 Task: Check the percentage active listings of energy efficient in the last 5 years.
Action: Mouse moved to (884, 218)
Screenshot: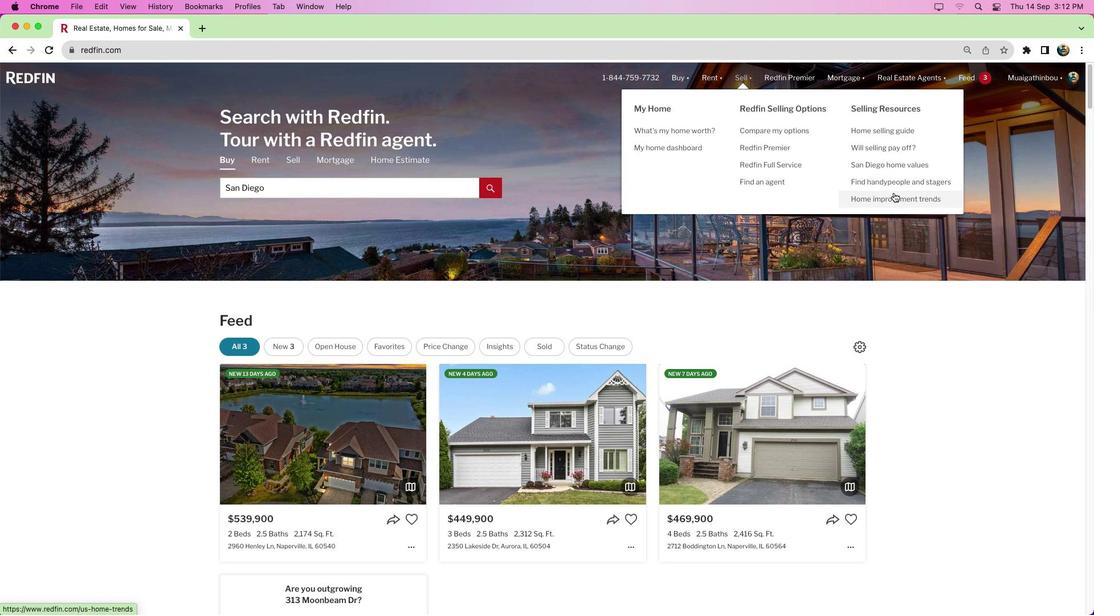 
Action: Mouse pressed left at (884, 218)
Screenshot: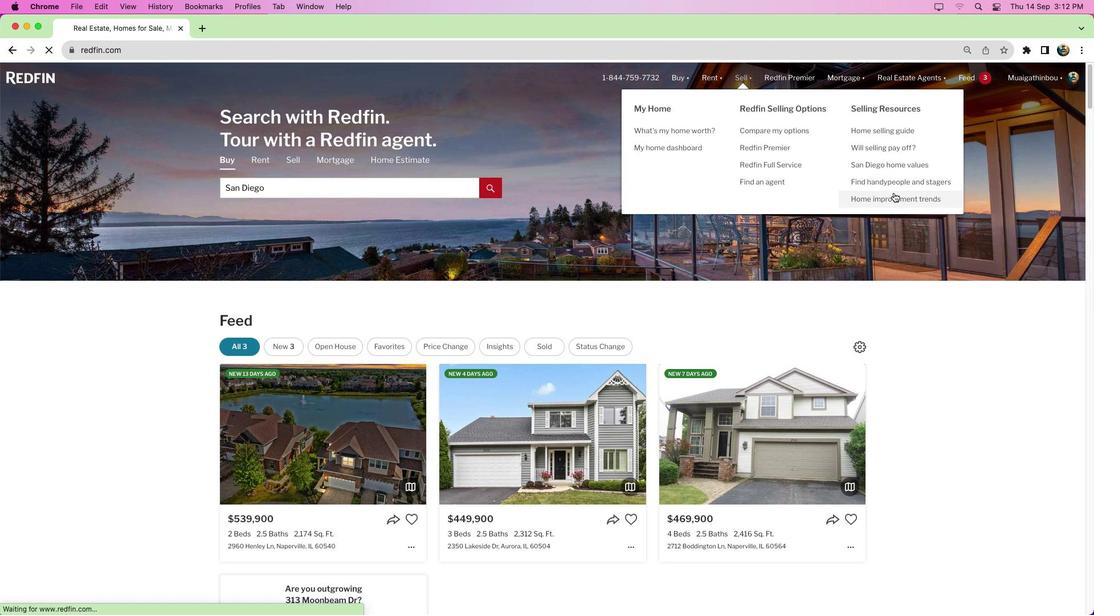 
Action: Mouse pressed left at (884, 218)
Screenshot: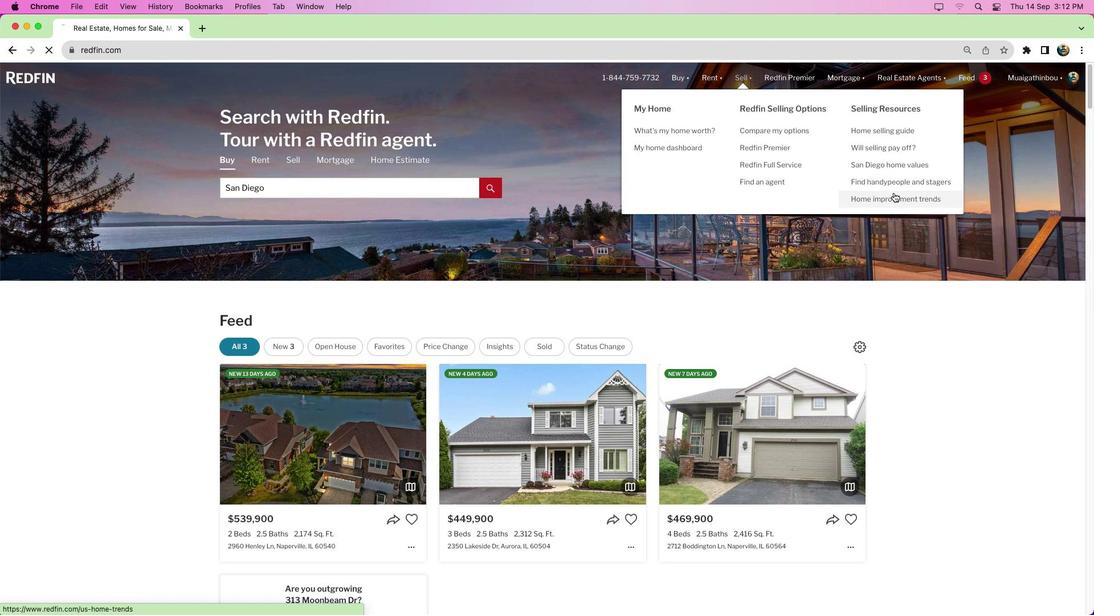 
Action: Mouse moved to (535, 344)
Screenshot: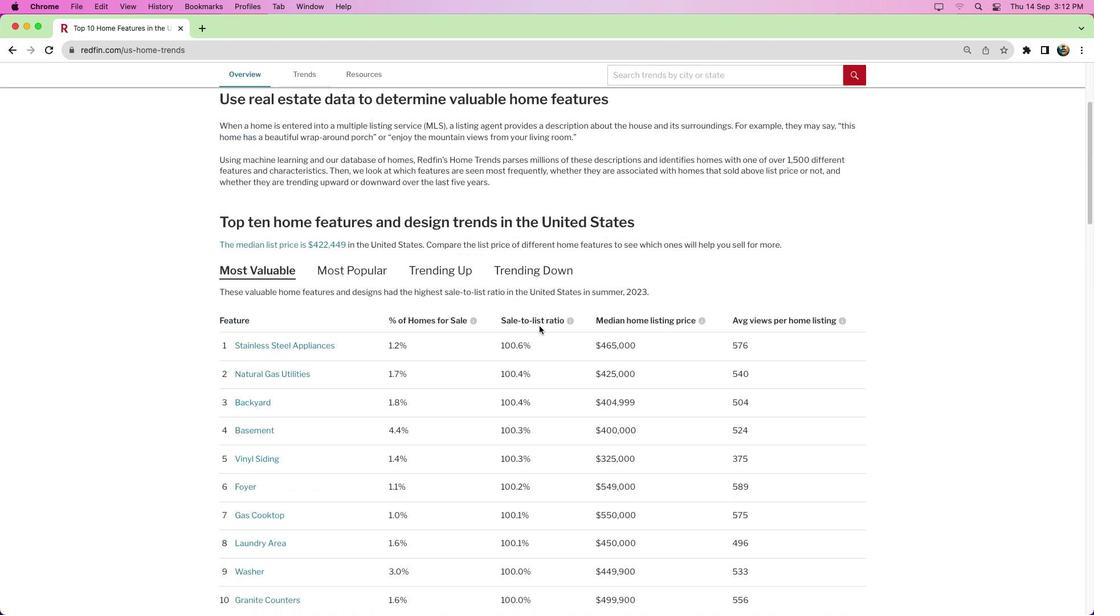 
Action: Mouse scrolled (535, 344) with delta (2, 42)
Screenshot: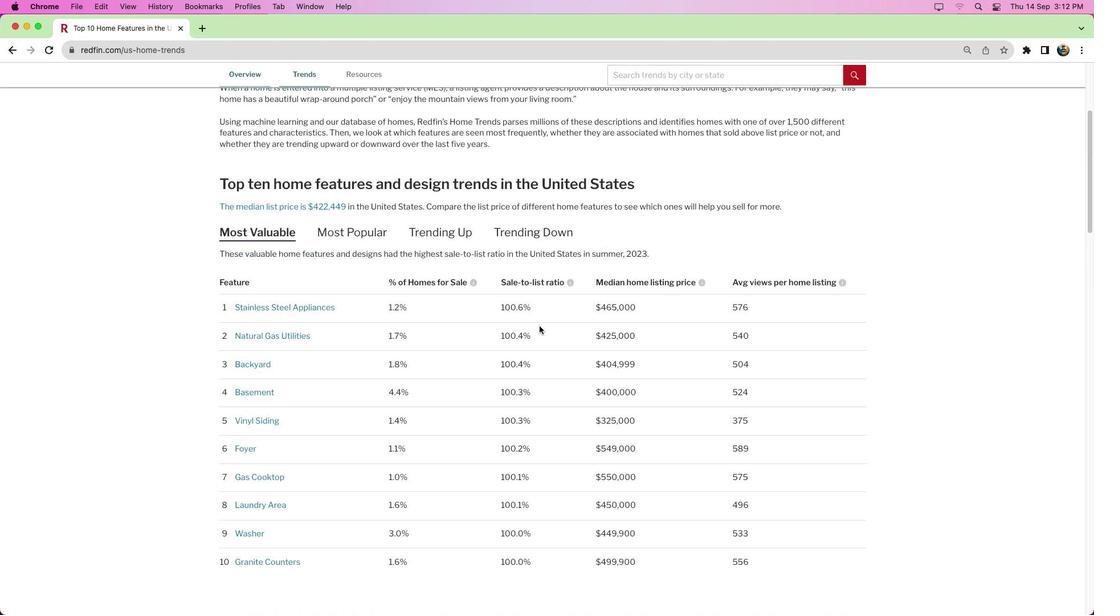 
Action: Mouse scrolled (535, 344) with delta (2, 42)
Screenshot: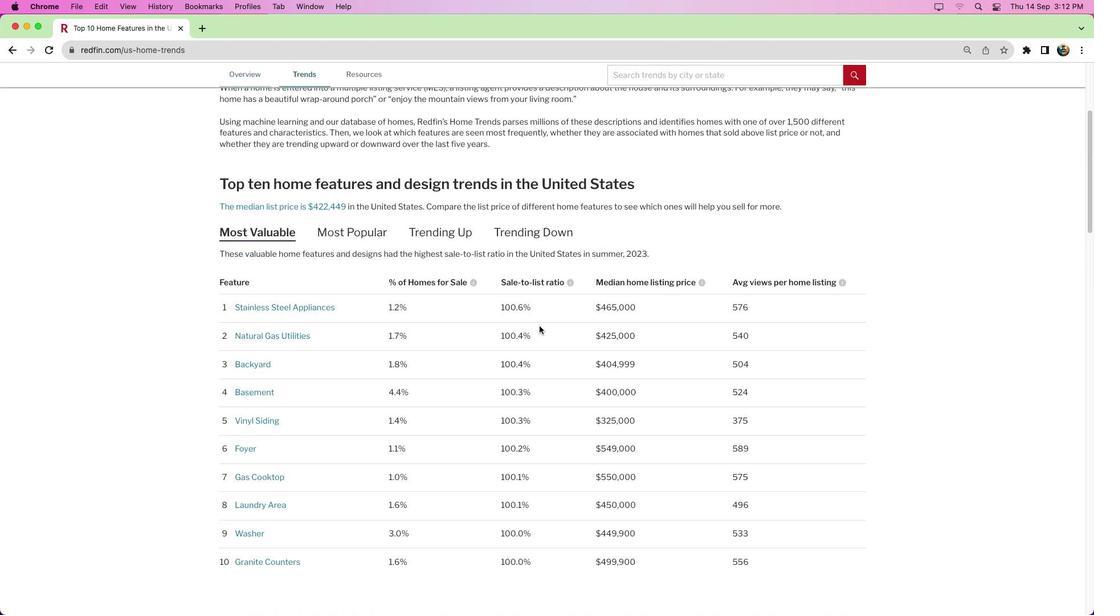 
Action: Mouse scrolled (535, 344) with delta (2, 39)
Screenshot: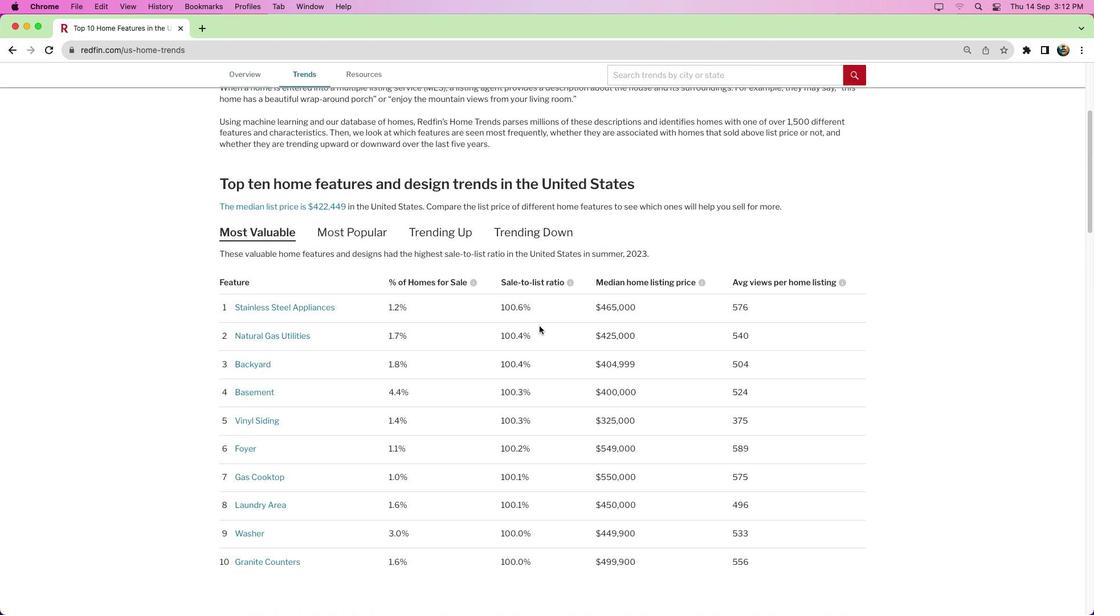 
Action: Mouse moved to (534, 340)
Screenshot: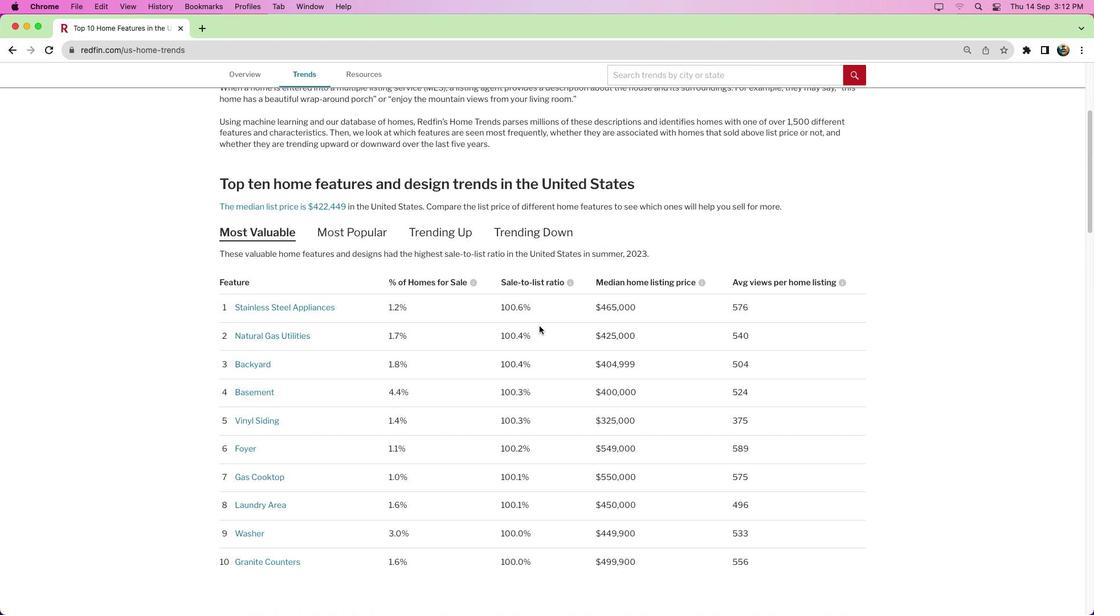 
Action: Mouse scrolled (534, 340) with delta (2, 42)
Screenshot: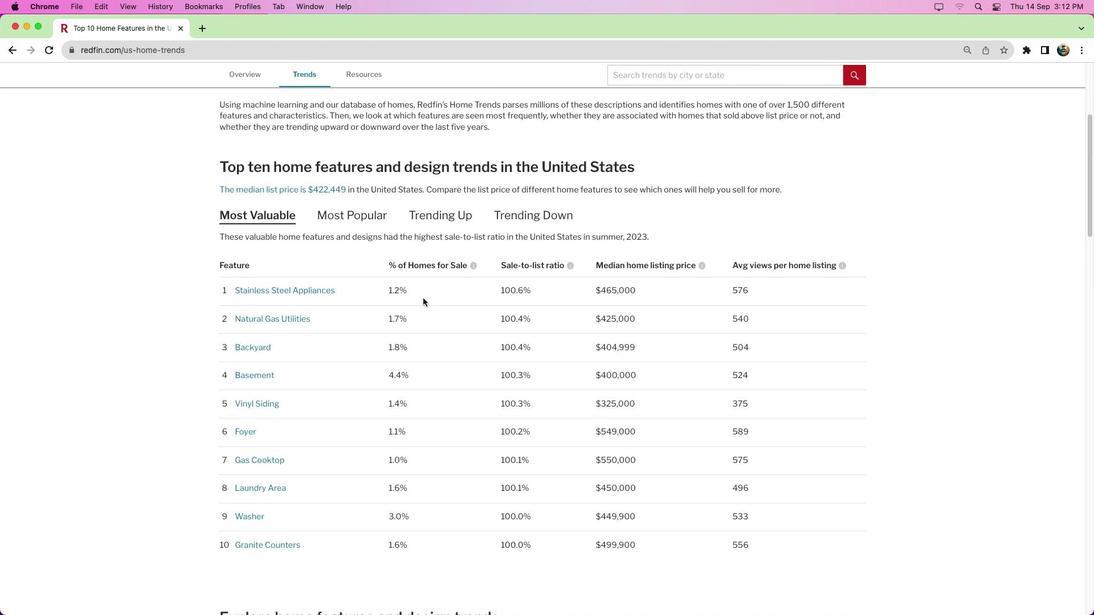 
Action: Mouse moved to (489, 330)
Screenshot: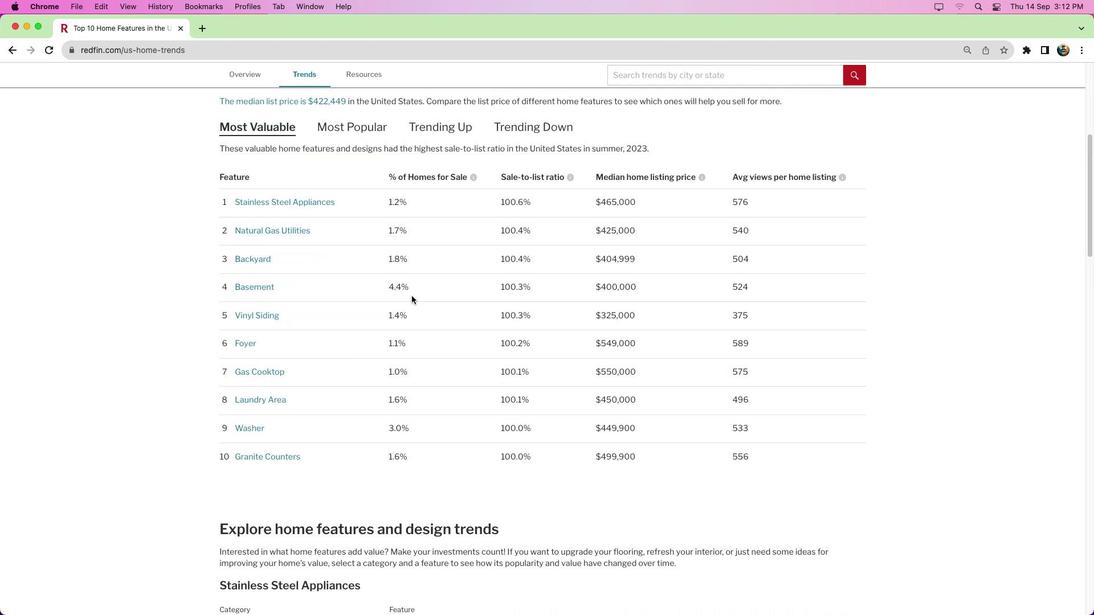 
Action: Mouse scrolled (489, 330) with delta (2, 42)
Screenshot: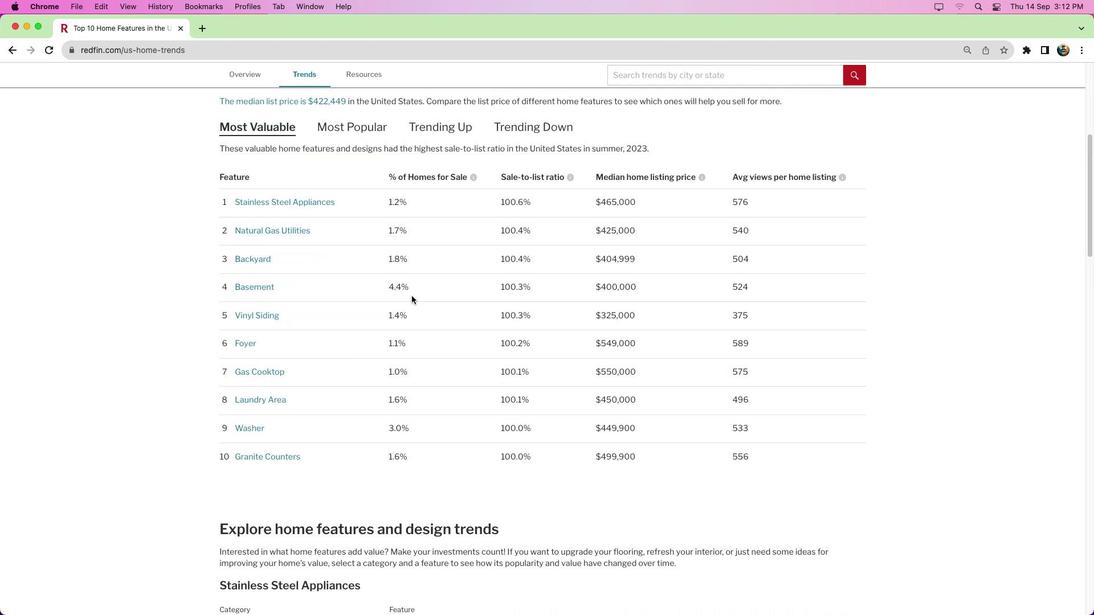 
Action: Mouse moved to (440, 320)
Screenshot: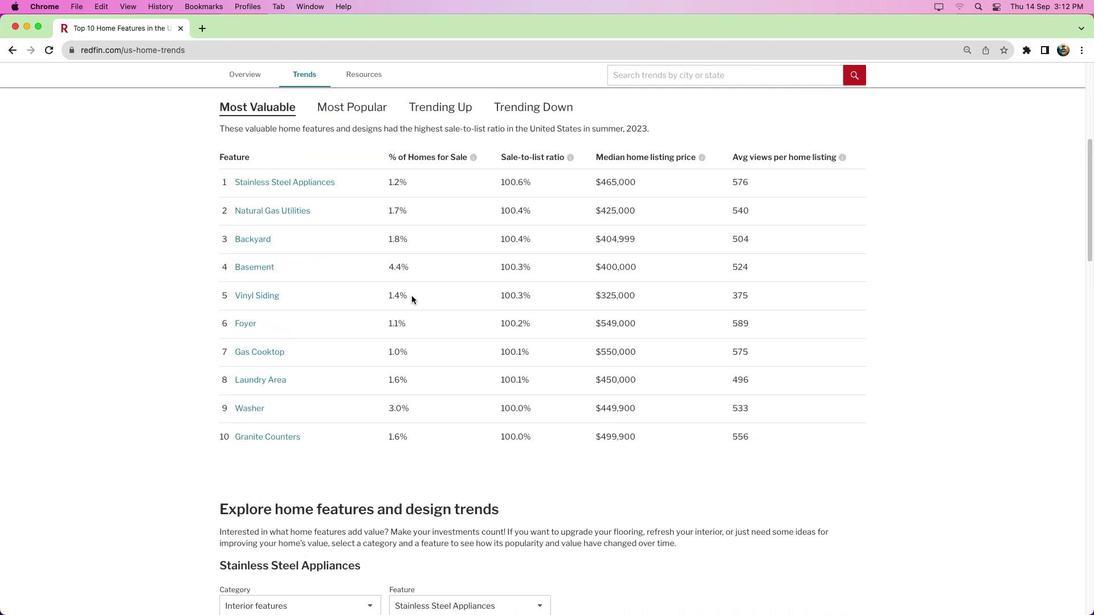 
Action: Mouse scrolled (440, 320) with delta (2, 42)
Screenshot: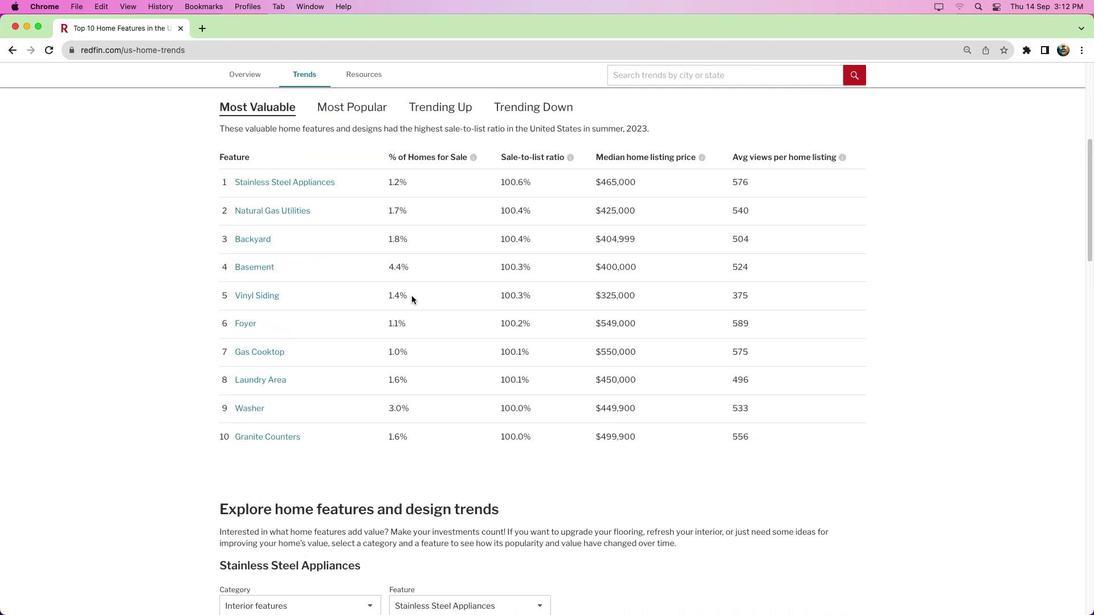 
Action: Mouse moved to (416, 314)
Screenshot: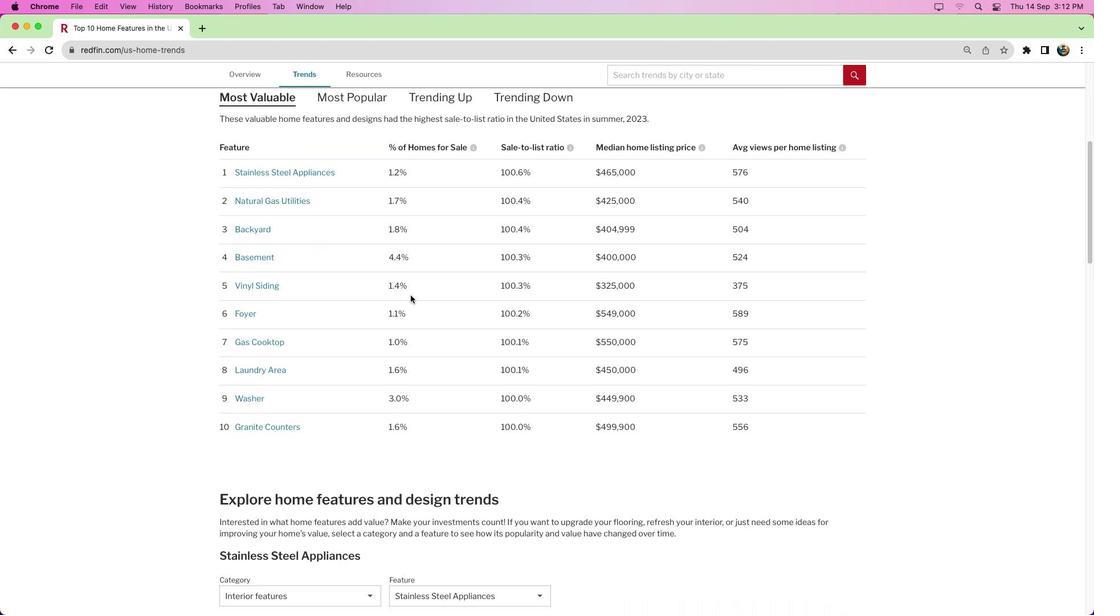 
Action: Mouse scrolled (416, 314) with delta (2, 41)
Screenshot: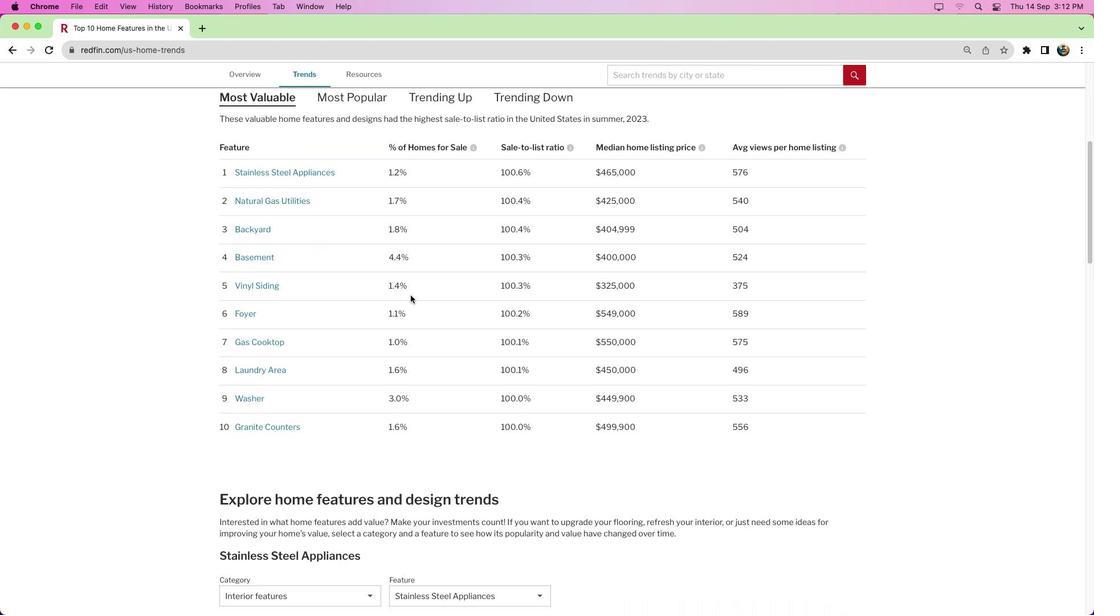 
Action: Mouse moved to (407, 312)
Screenshot: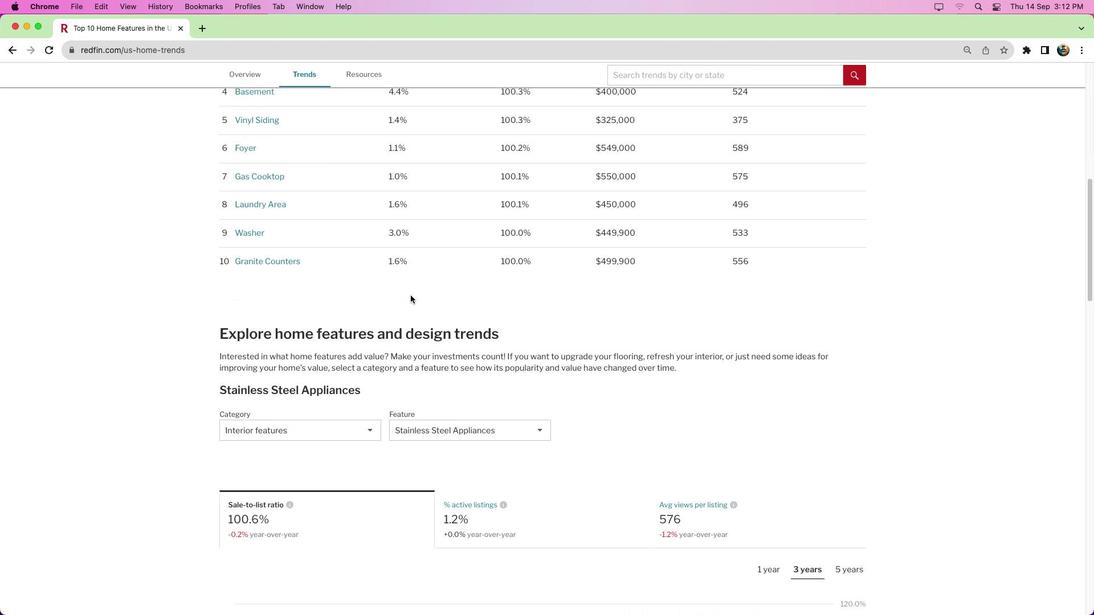 
Action: Mouse scrolled (407, 312) with delta (2, 42)
Screenshot: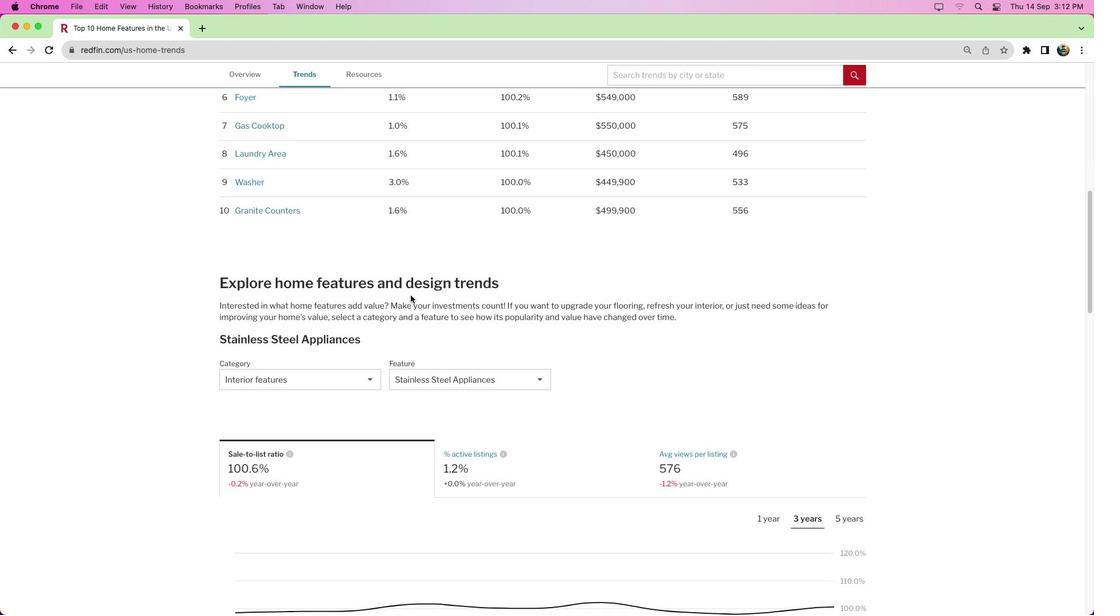 
Action: Mouse scrolled (407, 312) with delta (2, 42)
Screenshot: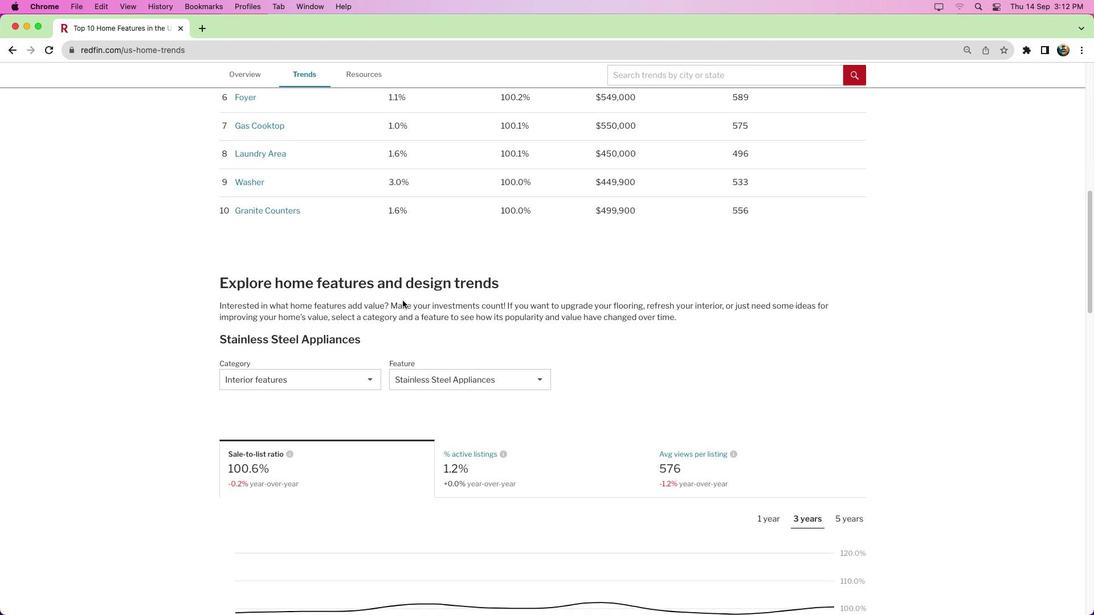 
Action: Mouse scrolled (407, 312) with delta (2, 39)
Screenshot: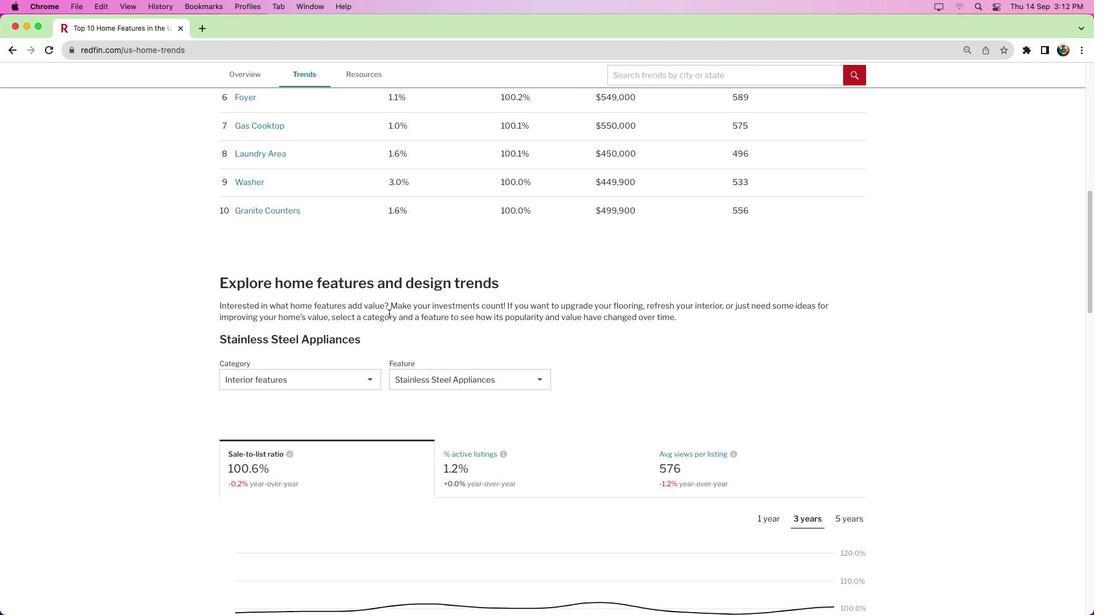 
Action: Mouse moved to (286, 379)
Screenshot: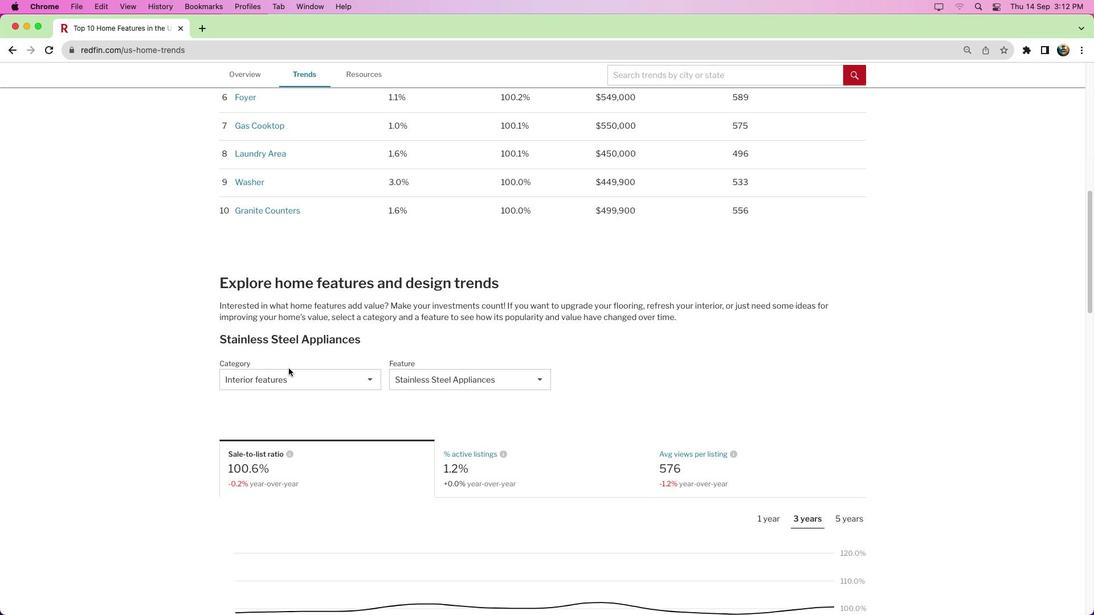 
Action: Mouse pressed left at (286, 379)
Screenshot: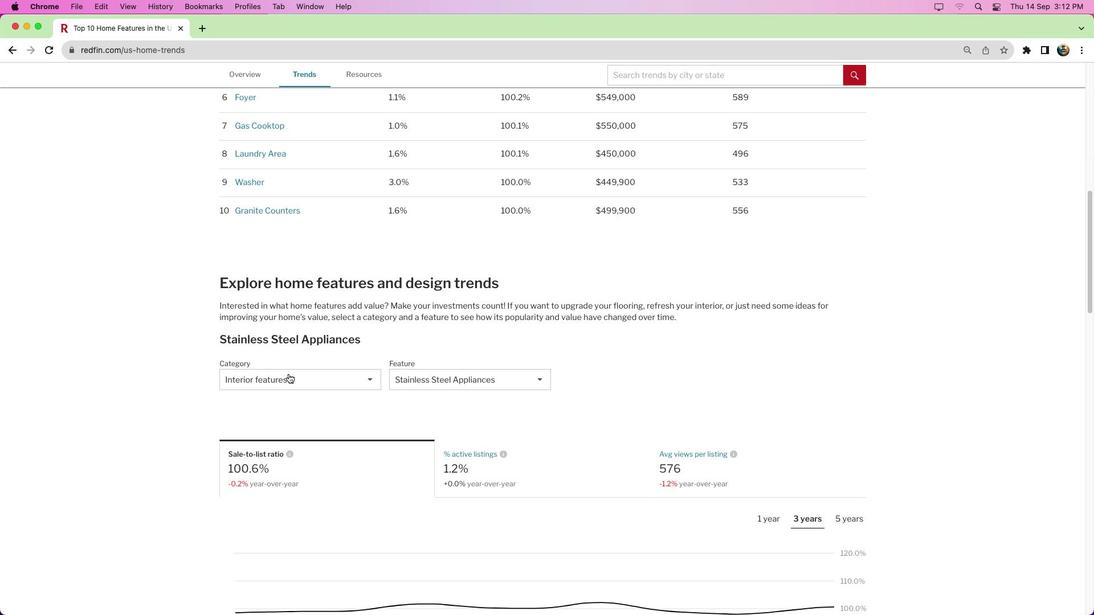 
Action: Mouse moved to (286, 384)
Screenshot: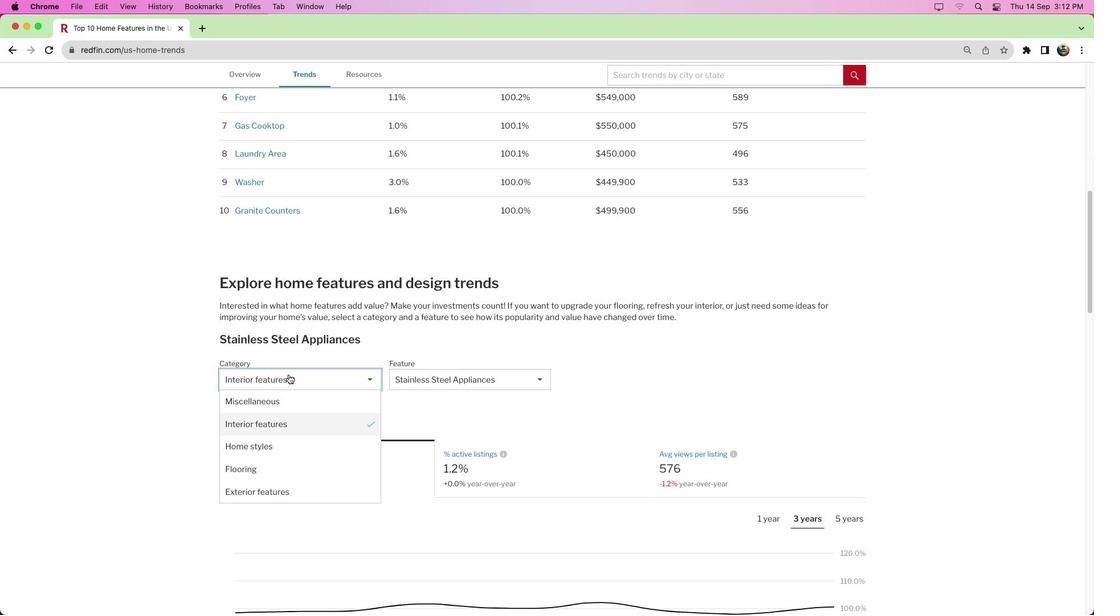 
Action: Mouse pressed left at (286, 384)
Screenshot: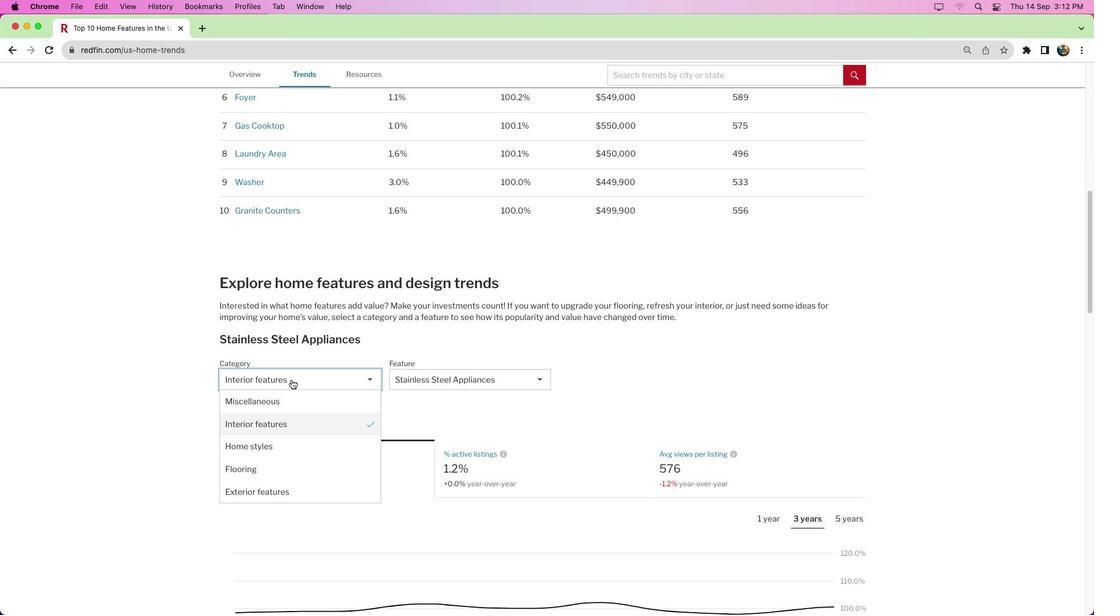 
Action: Mouse moved to (294, 416)
Screenshot: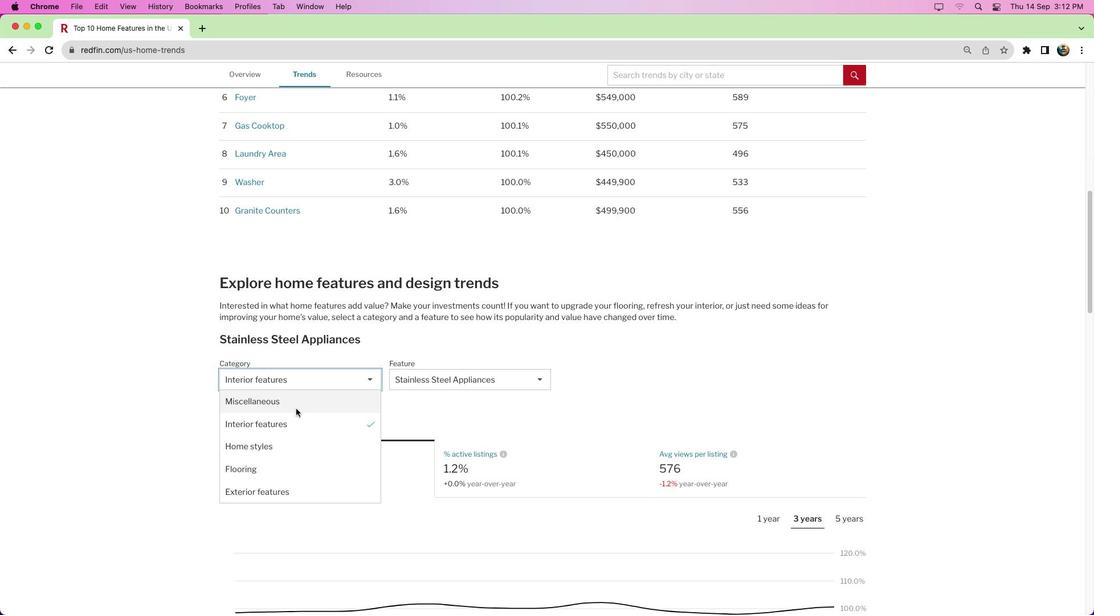 
Action: Mouse pressed left at (294, 416)
Screenshot: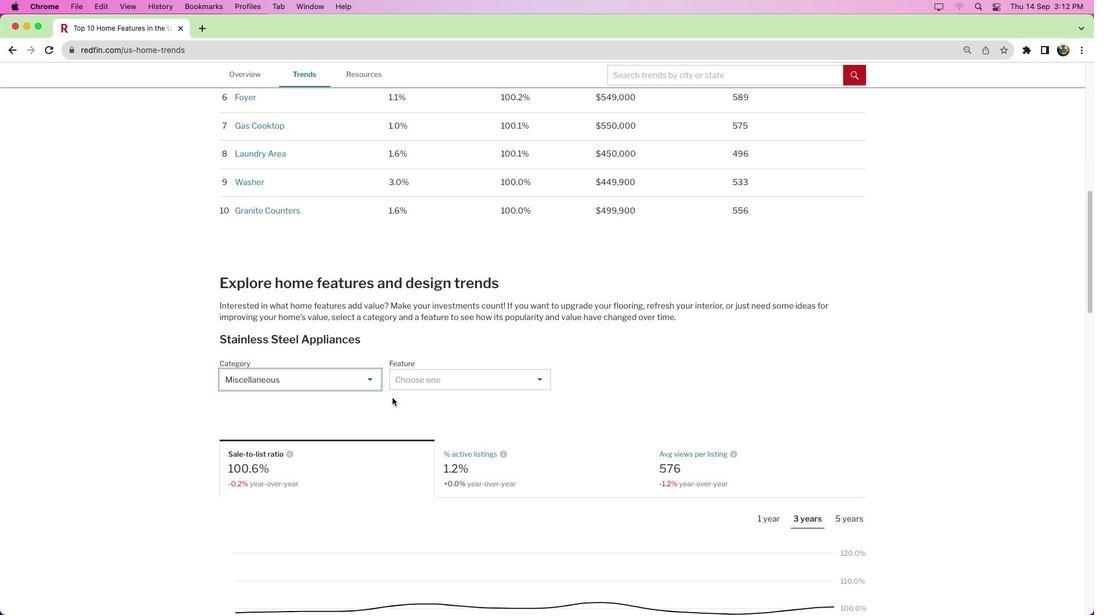 
Action: Mouse moved to (462, 392)
Screenshot: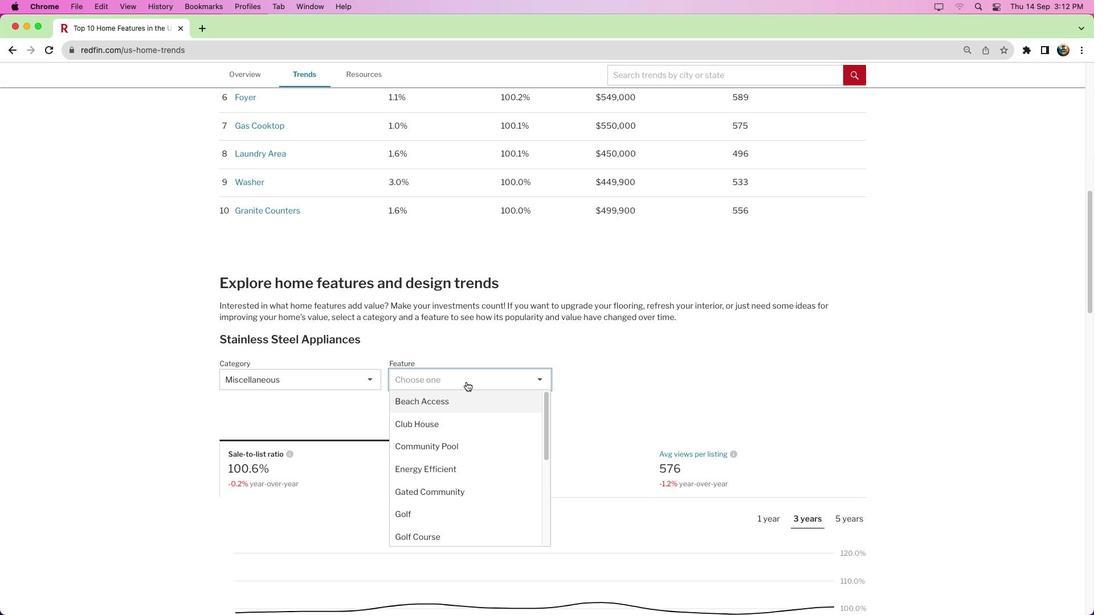 
Action: Mouse pressed left at (462, 392)
Screenshot: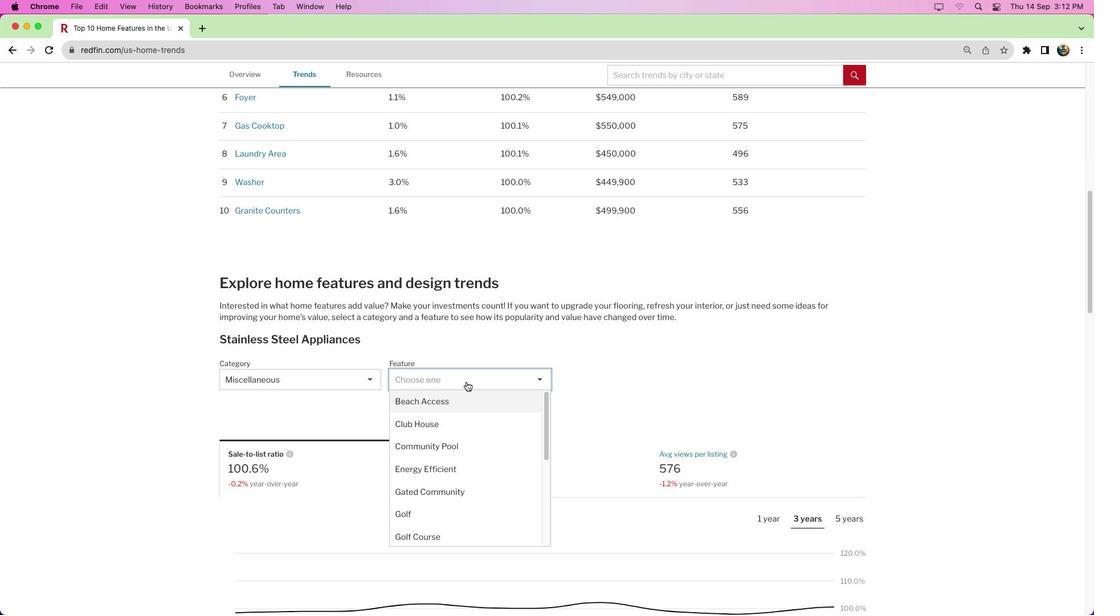 
Action: Mouse moved to (455, 469)
Screenshot: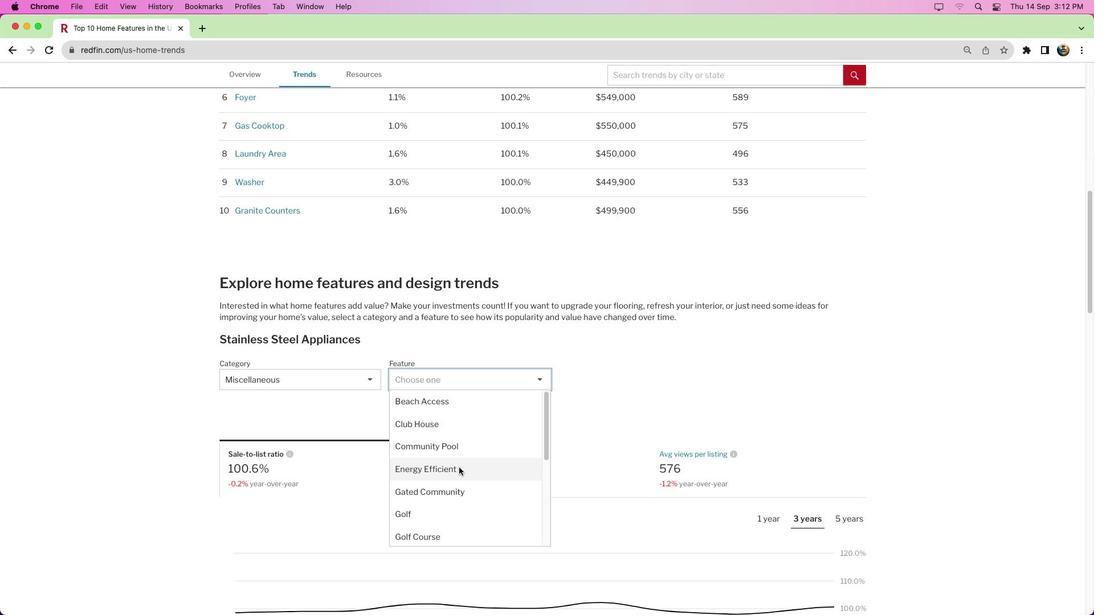 
Action: Mouse pressed left at (455, 469)
Screenshot: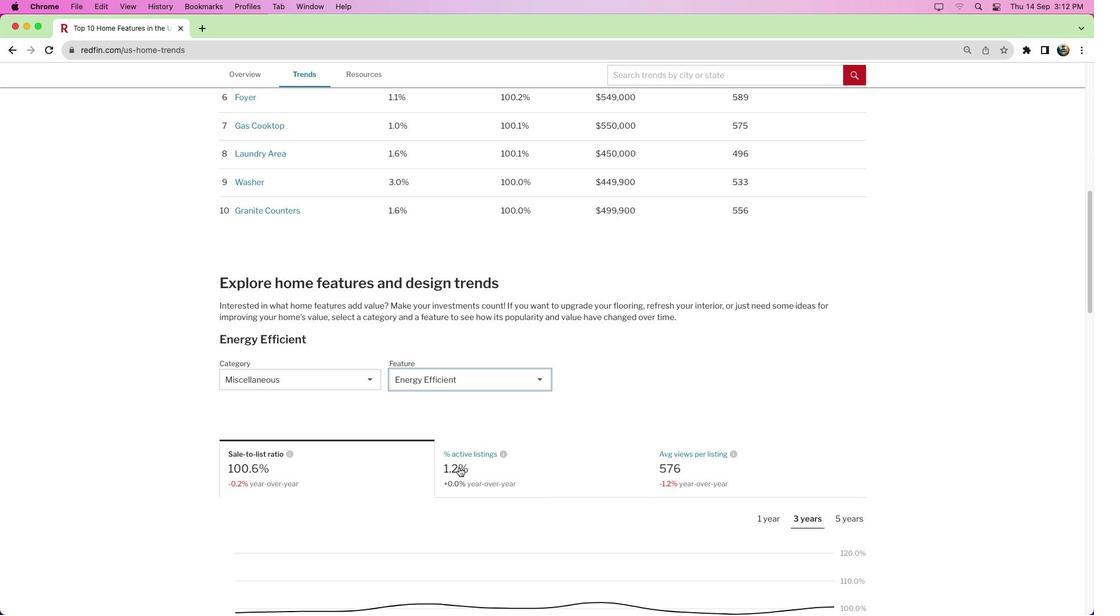 
Action: Mouse moved to (515, 445)
Screenshot: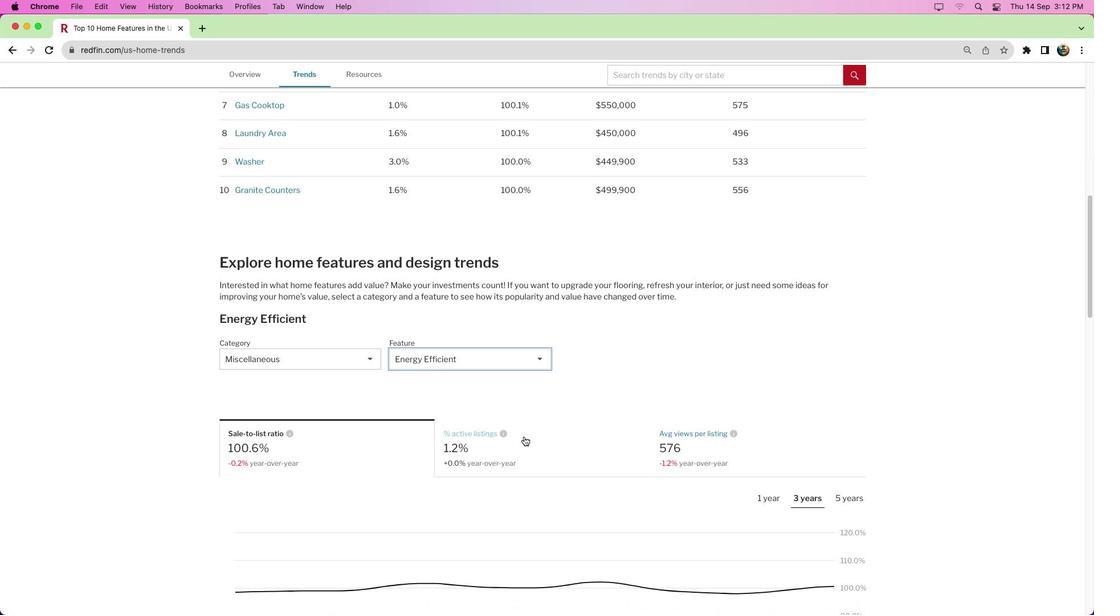 
Action: Mouse scrolled (515, 445) with delta (2, 42)
Screenshot: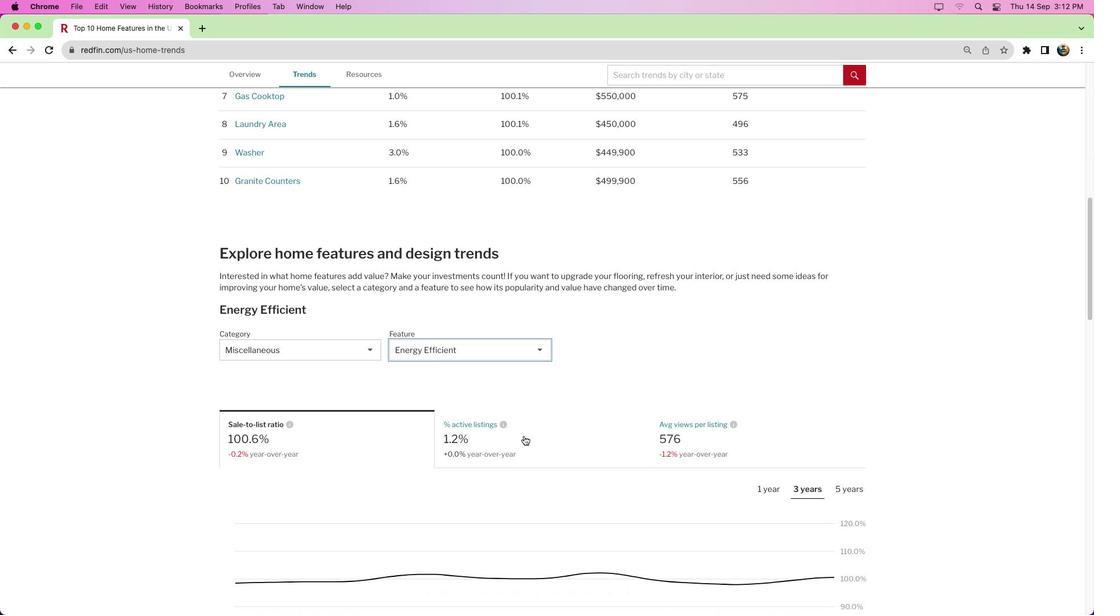 
Action: Mouse scrolled (515, 445) with delta (2, 42)
Screenshot: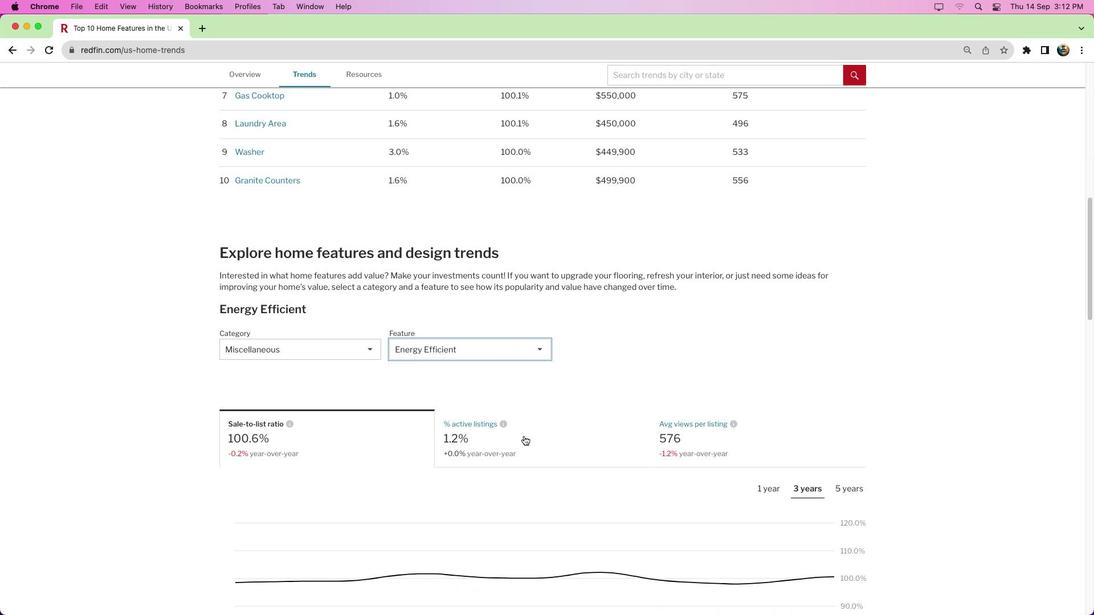 
Action: Mouse moved to (499, 433)
Screenshot: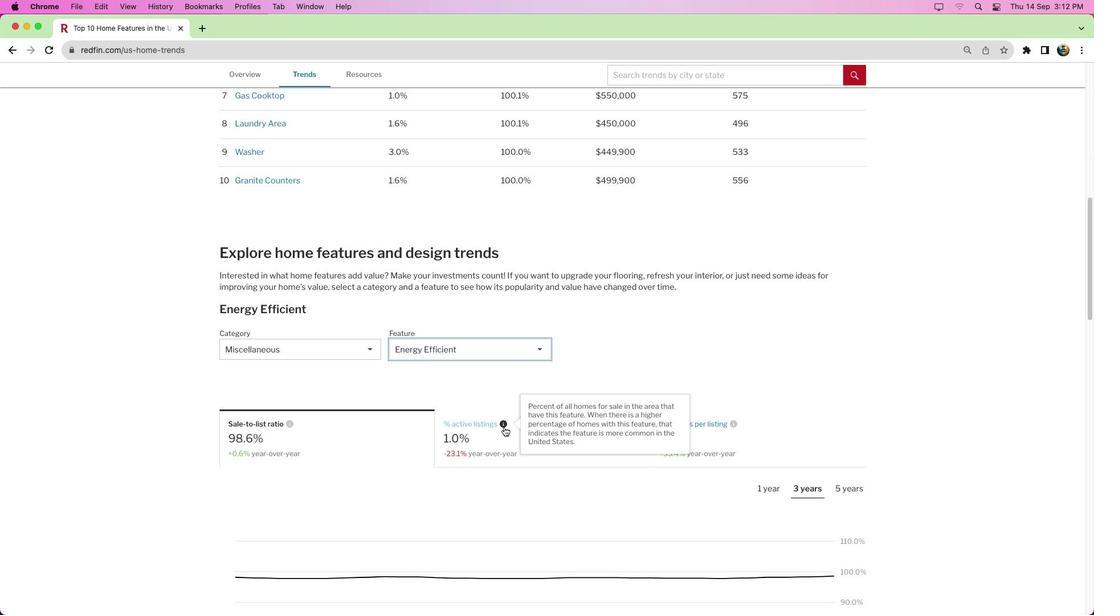 
Action: Mouse pressed left at (499, 433)
Screenshot: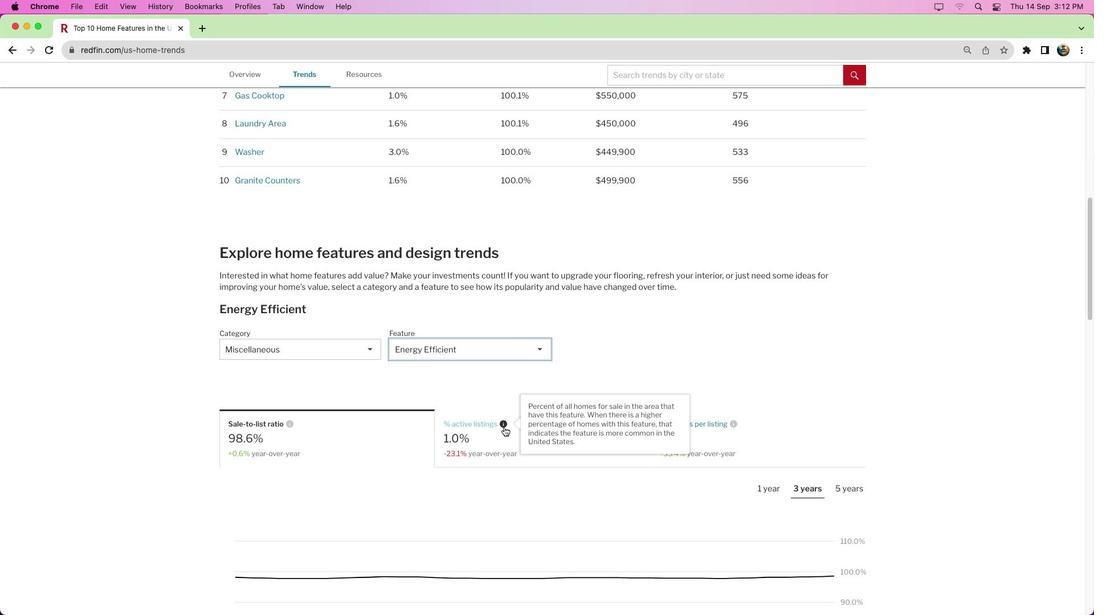 
Action: Mouse moved to (468, 434)
Screenshot: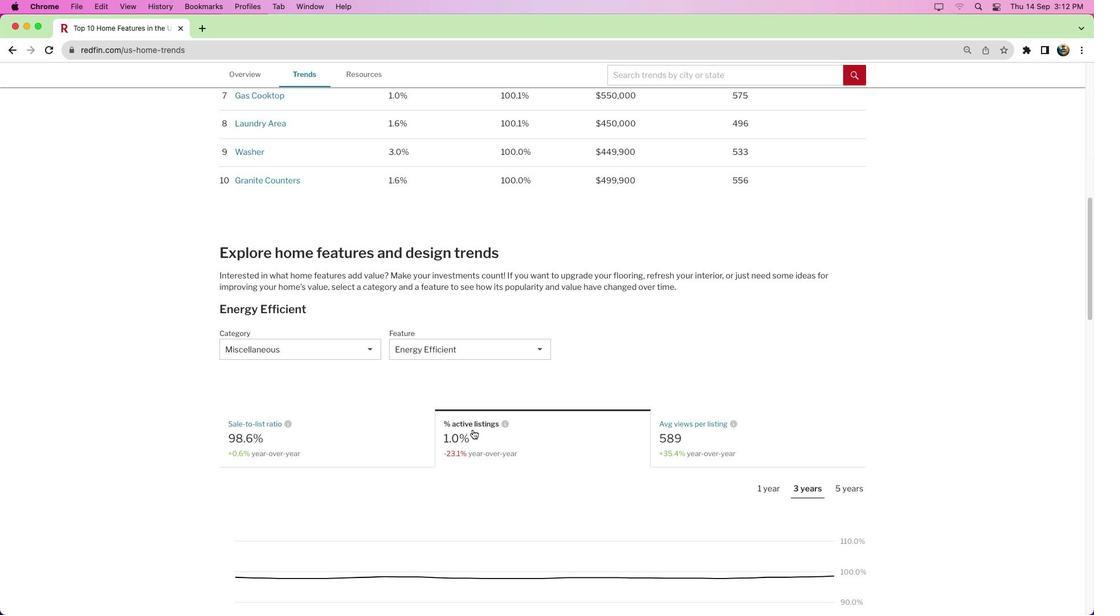 
Action: Mouse pressed left at (468, 434)
Screenshot: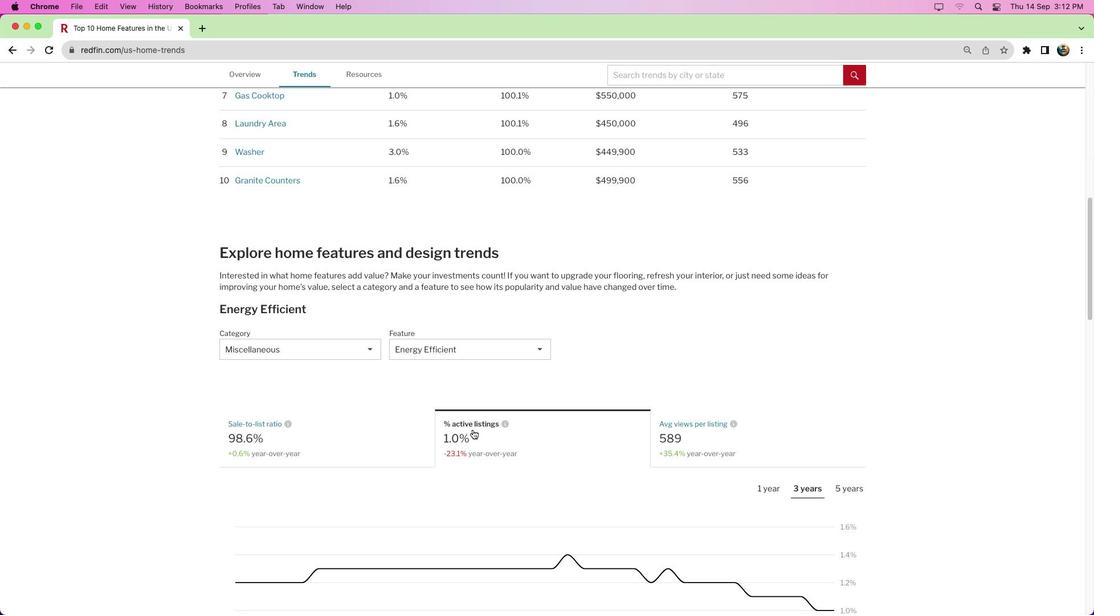 
Action: Mouse moved to (699, 450)
Screenshot: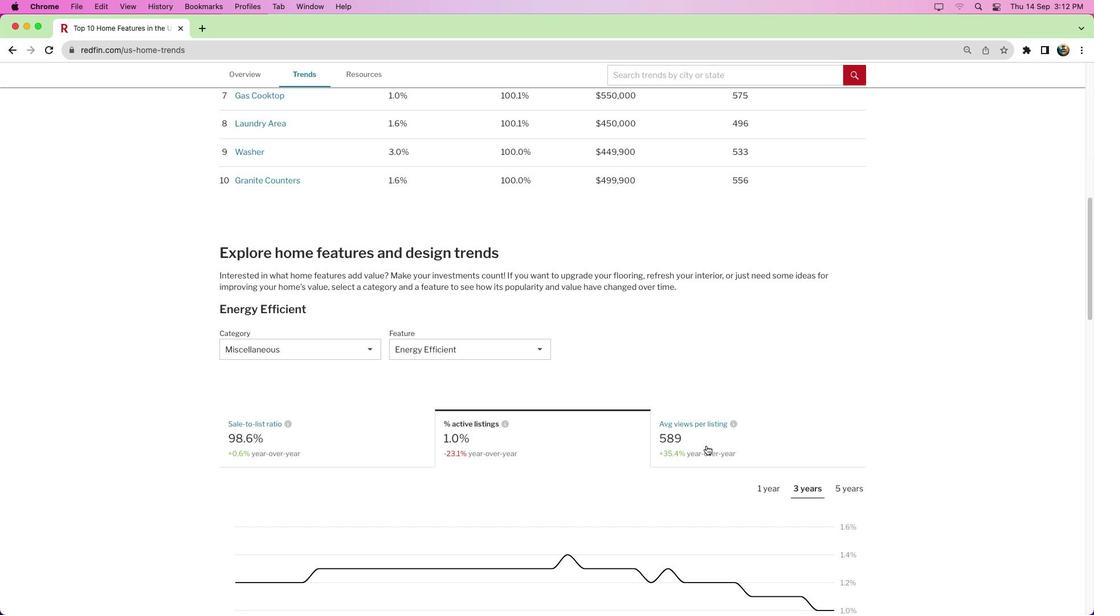 
Action: Mouse scrolled (699, 450) with delta (2, 42)
Screenshot: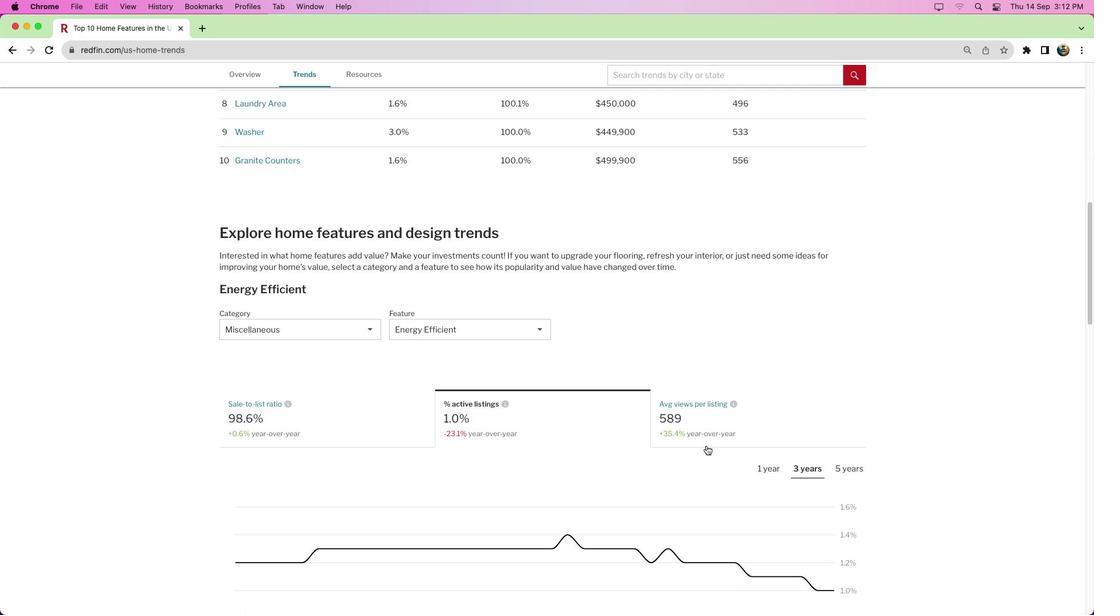 
Action: Mouse scrolled (699, 450) with delta (2, 42)
Screenshot: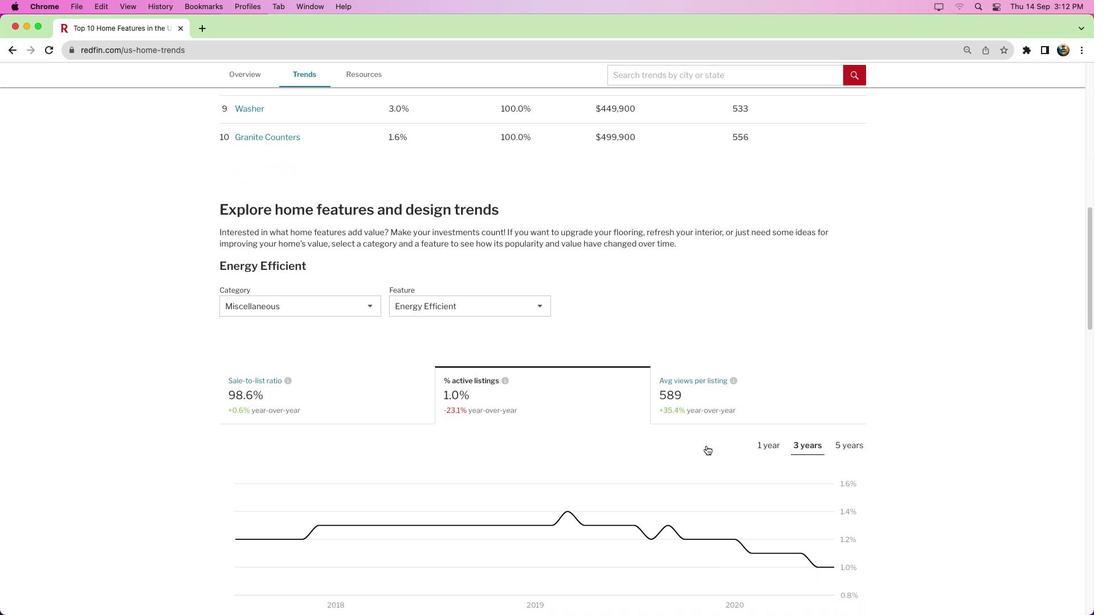 
Action: Mouse scrolled (699, 450) with delta (2, 42)
Screenshot: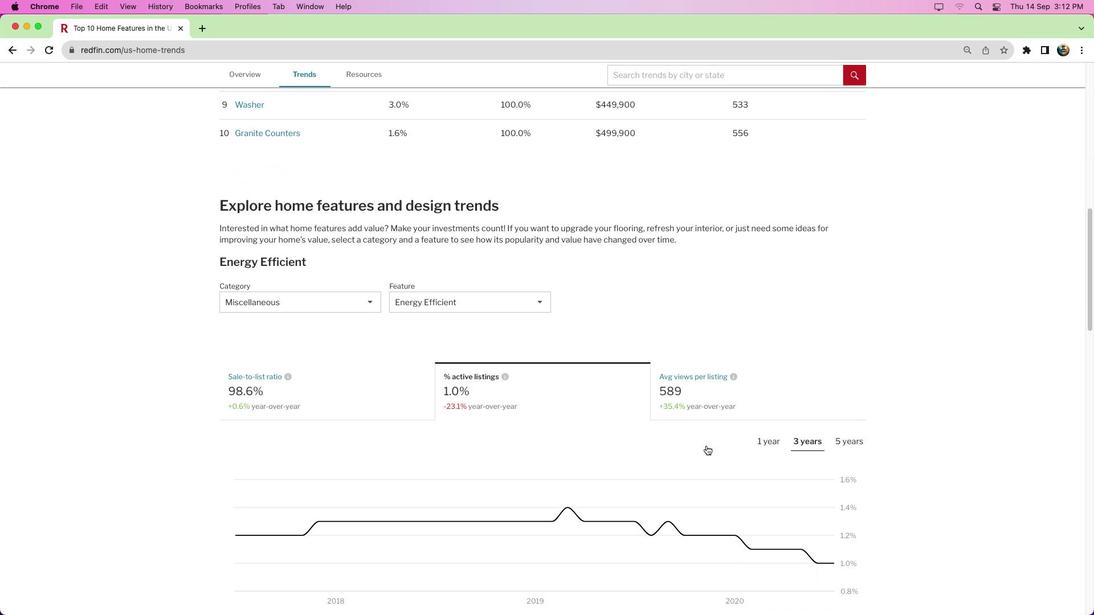 
Action: Mouse moved to (849, 446)
Screenshot: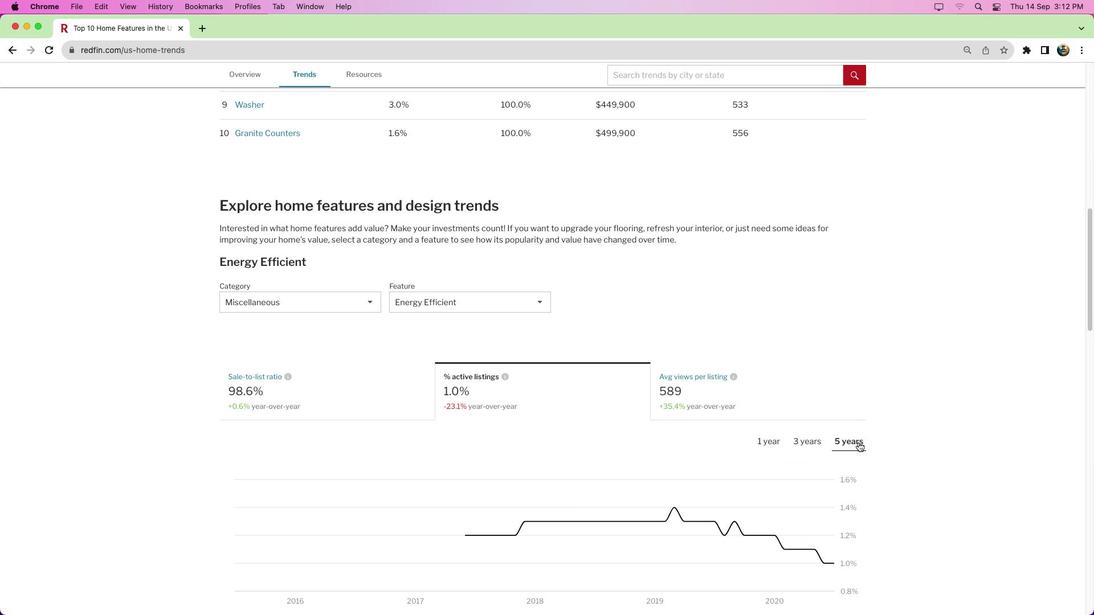 
Action: Mouse pressed left at (849, 446)
Screenshot: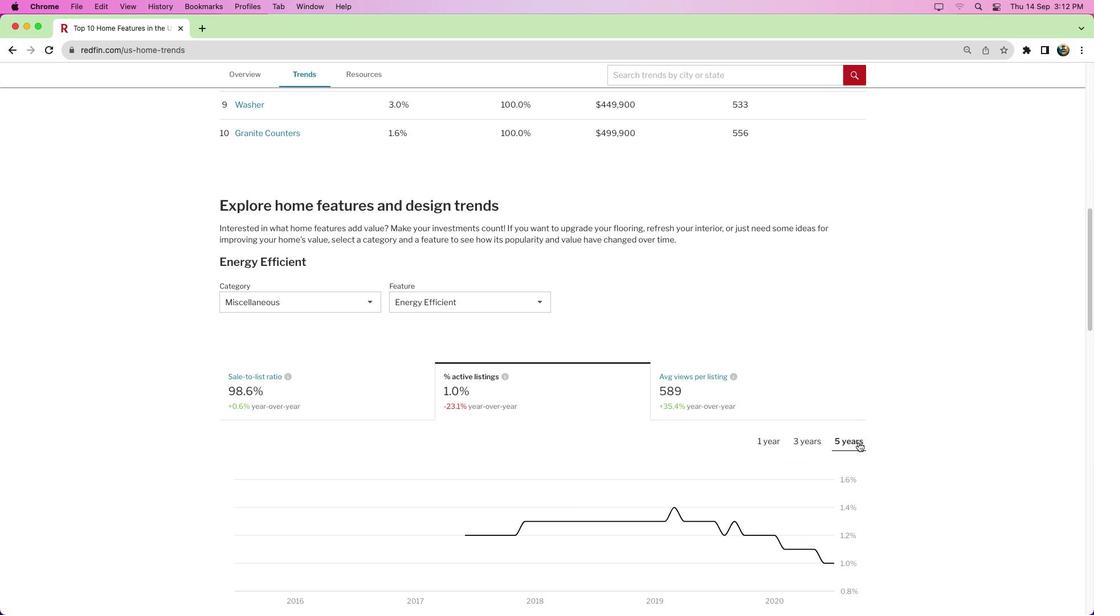 
Action: Mouse moved to (778, 455)
Screenshot: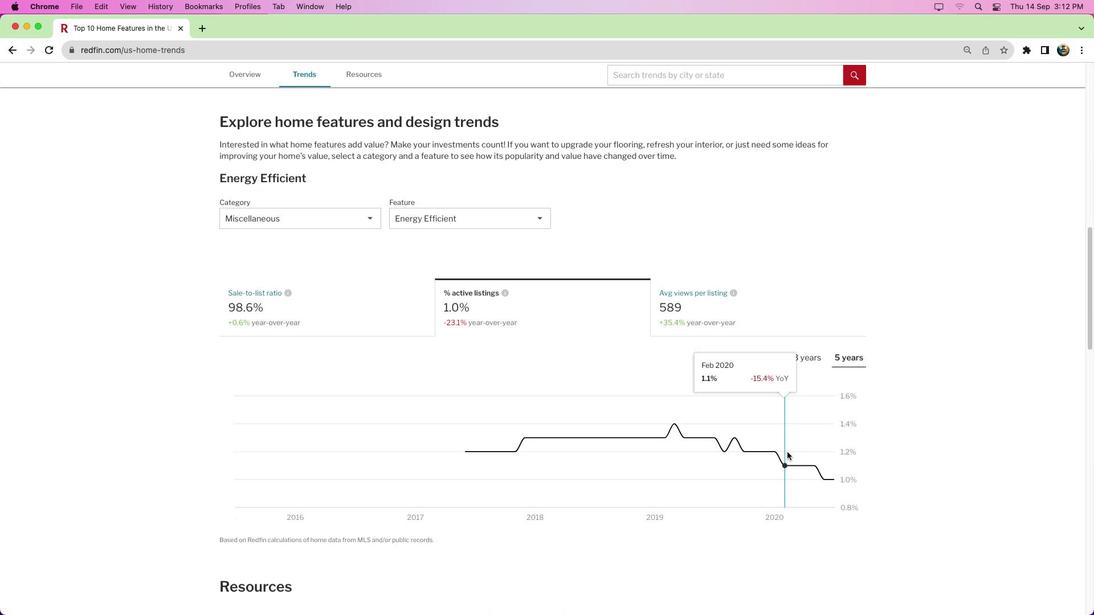 
Action: Mouse scrolled (778, 455) with delta (2, 42)
Screenshot: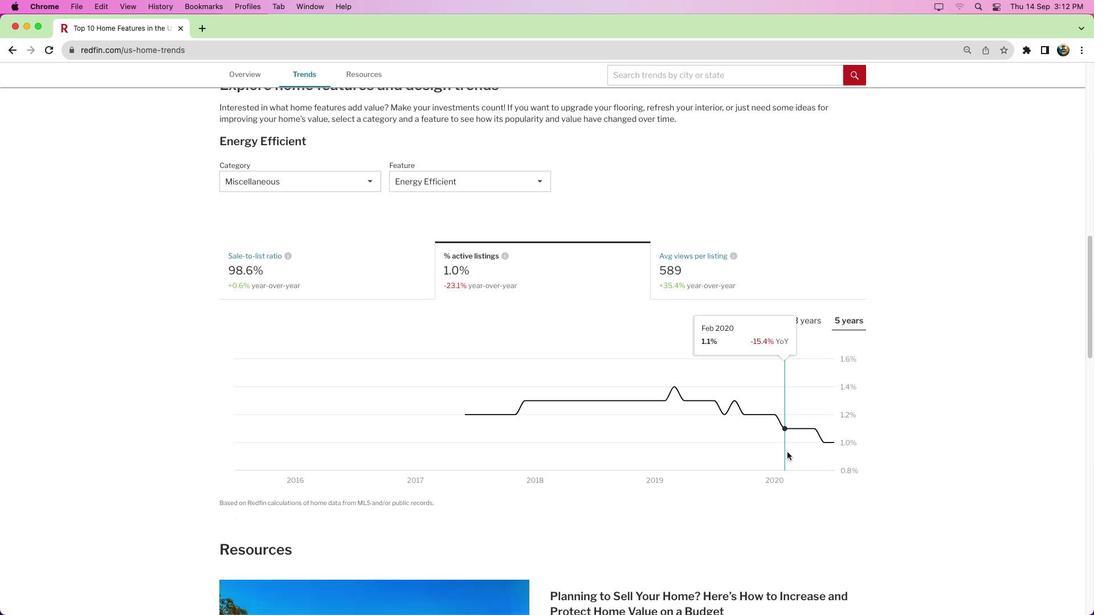 
Action: Mouse scrolled (778, 455) with delta (2, 42)
Screenshot: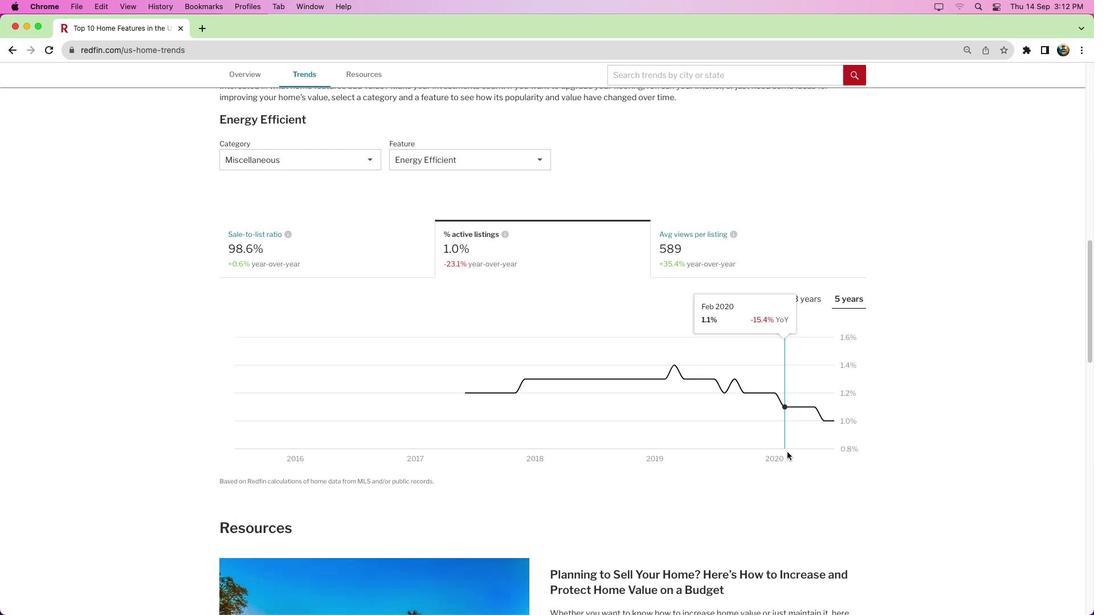 
Action: Mouse scrolled (778, 455) with delta (2, 41)
Screenshot: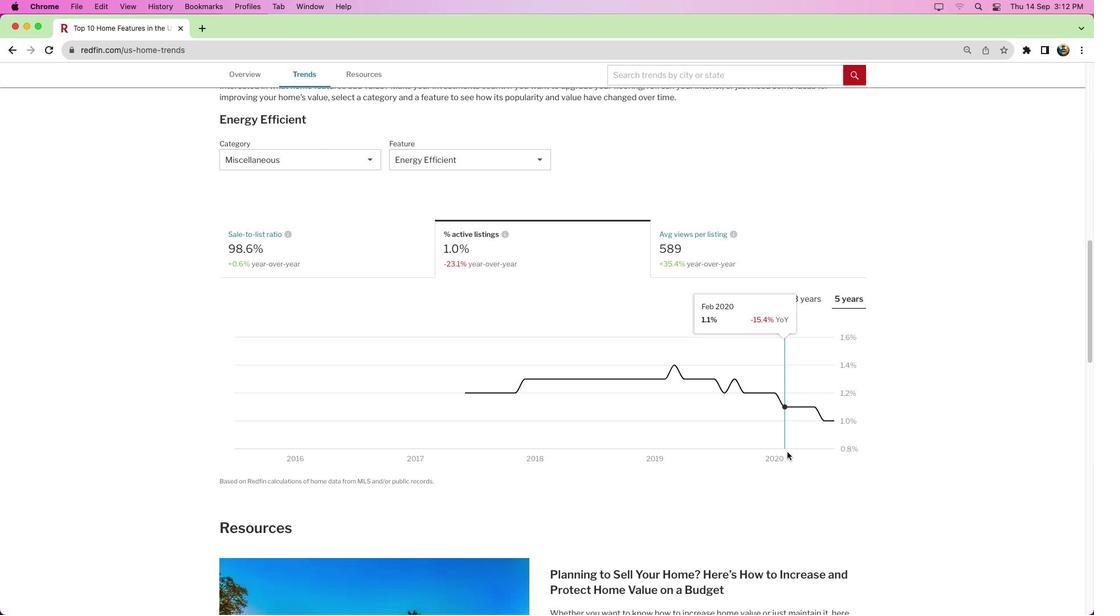 
Action: Mouse moved to (535, 474)
Screenshot: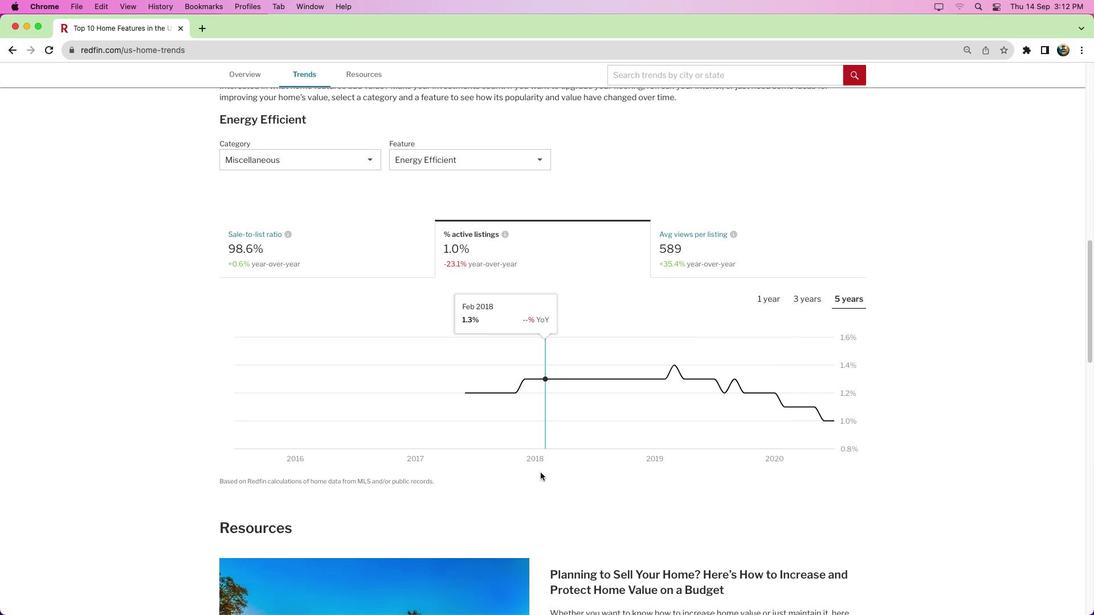 
